 Task: View snippets extensions.
Action: Mouse moved to (13, 491)
Screenshot: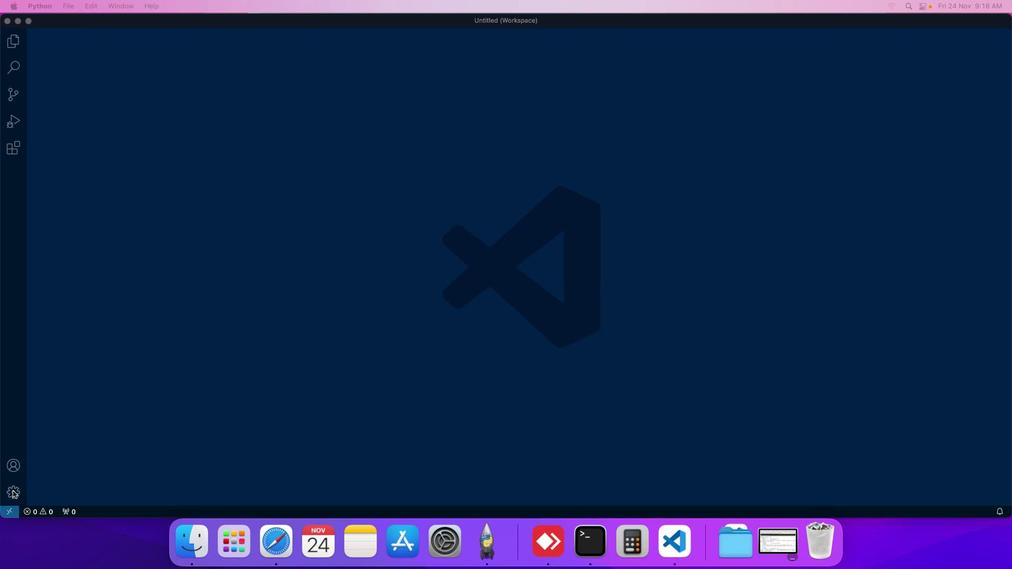 
Action: Mouse pressed left at (13, 491)
Screenshot: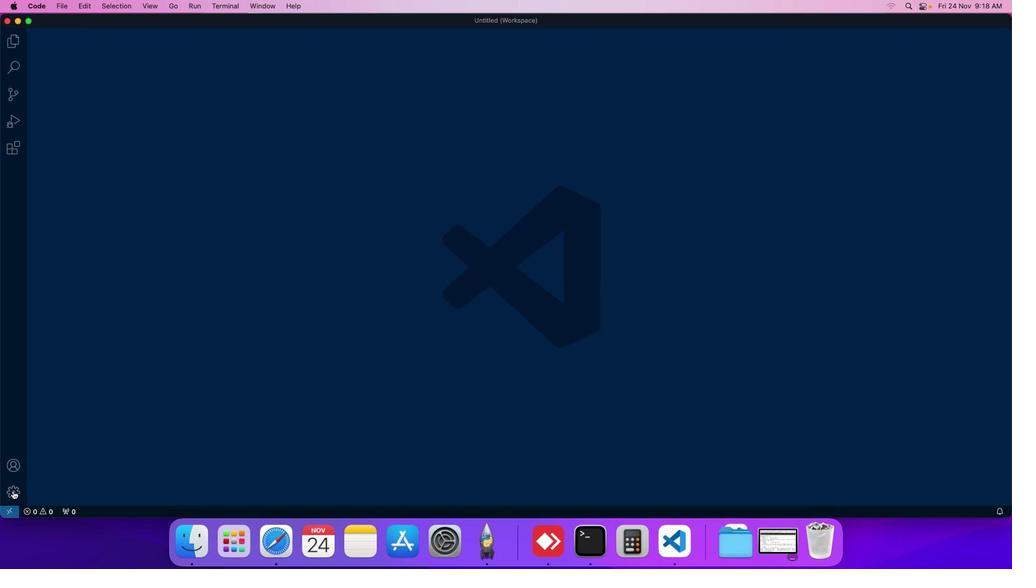 
Action: Mouse moved to (49, 421)
Screenshot: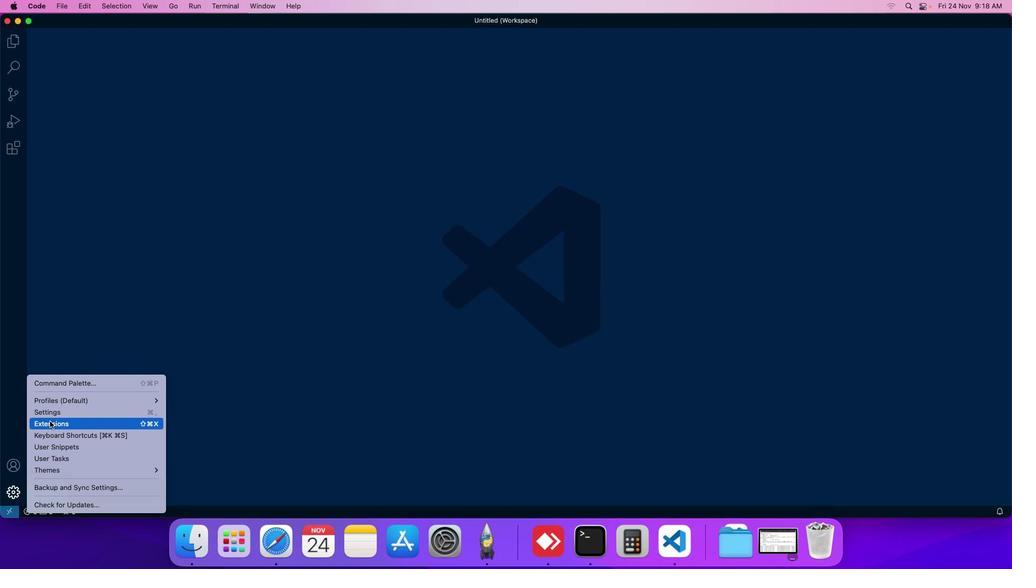
Action: Mouse pressed left at (49, 421)
Screenshot: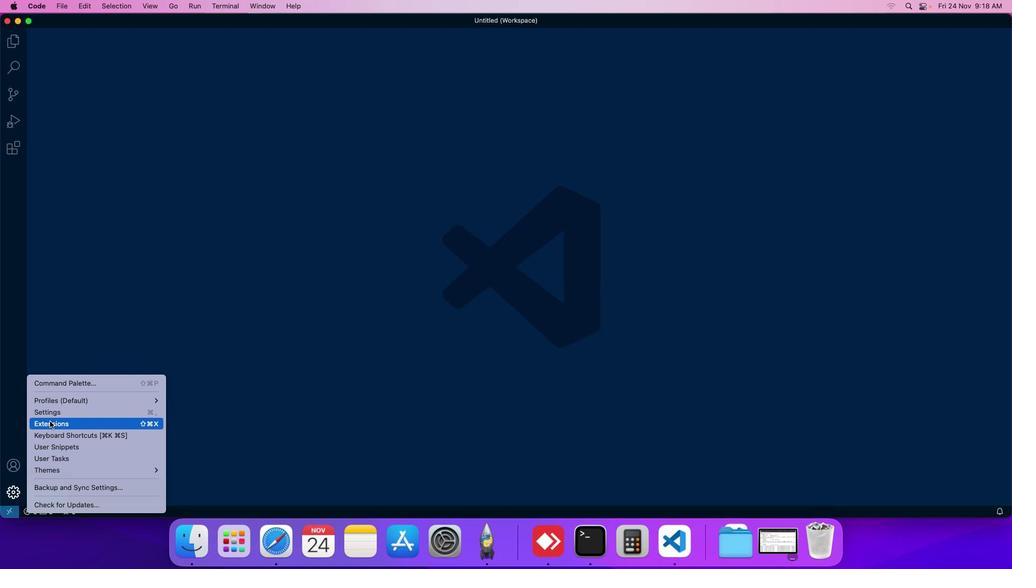 
Action: Mouse moved to (113, 33)
Screenshot: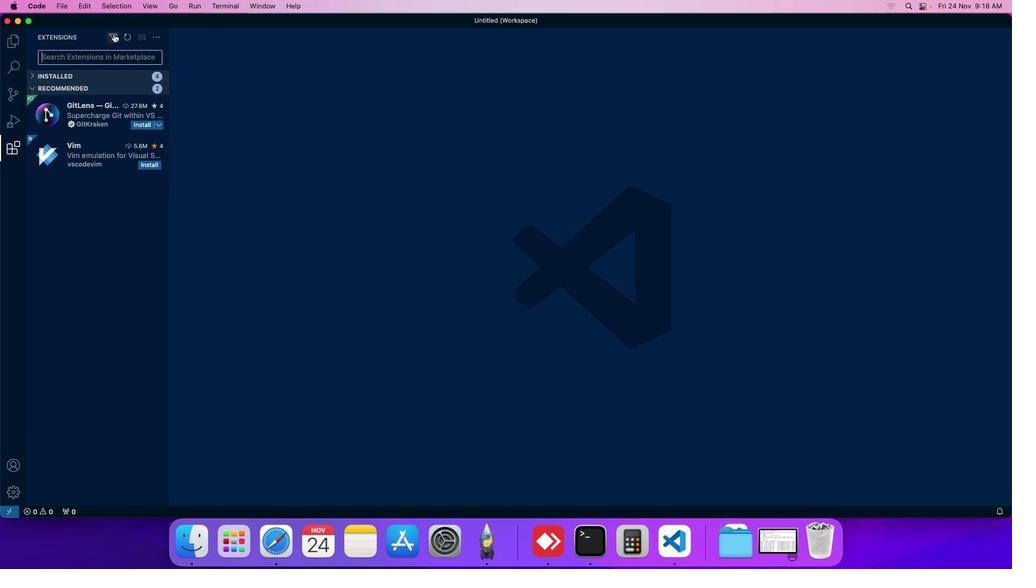 
Action: Mouse pressed left at (113, 33)
Screenshot: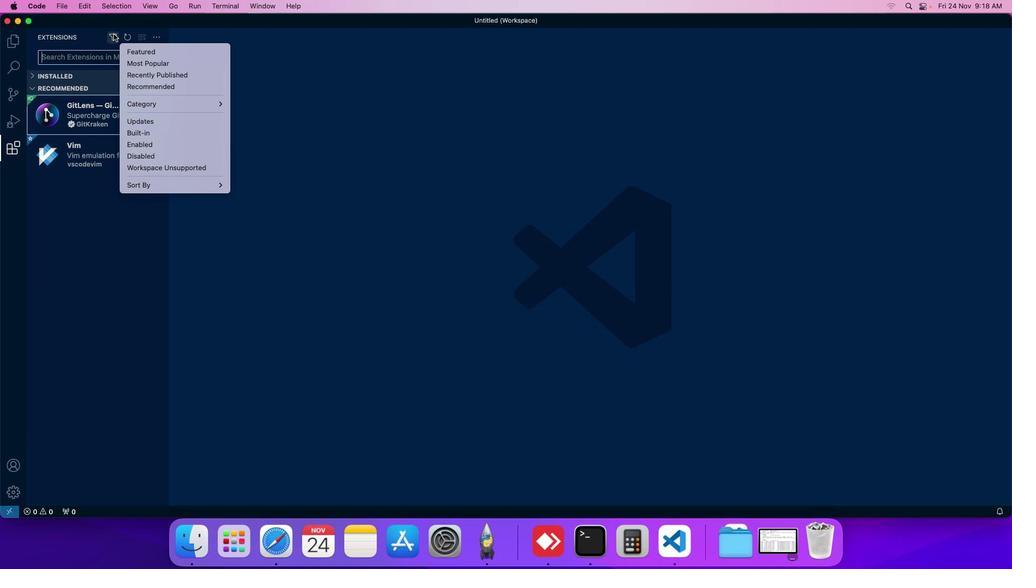 
Action: Mouse moved to (223, 103)
Screenshot: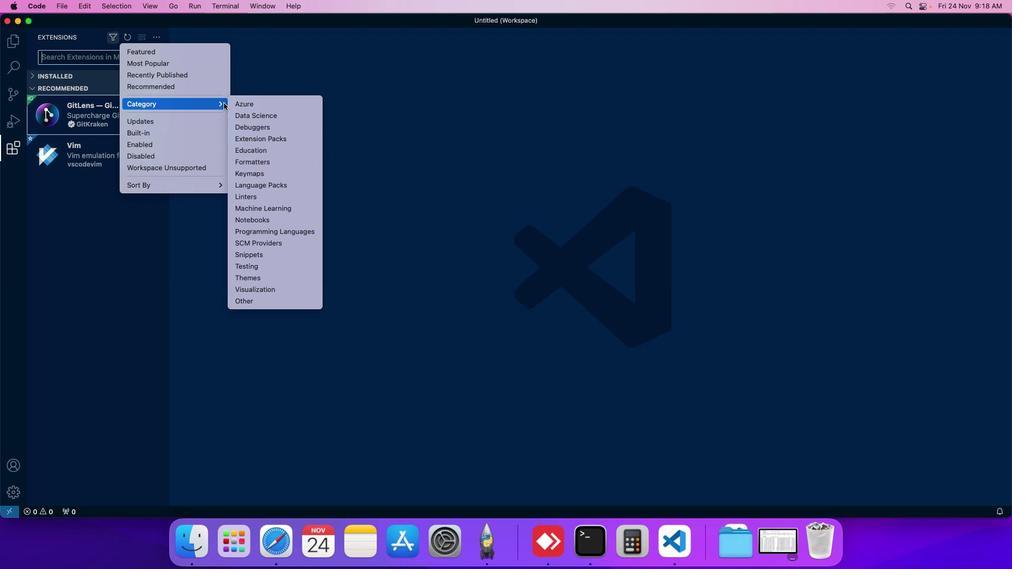 
Action: Mouse pressed left at (223, 103)
Screenshot: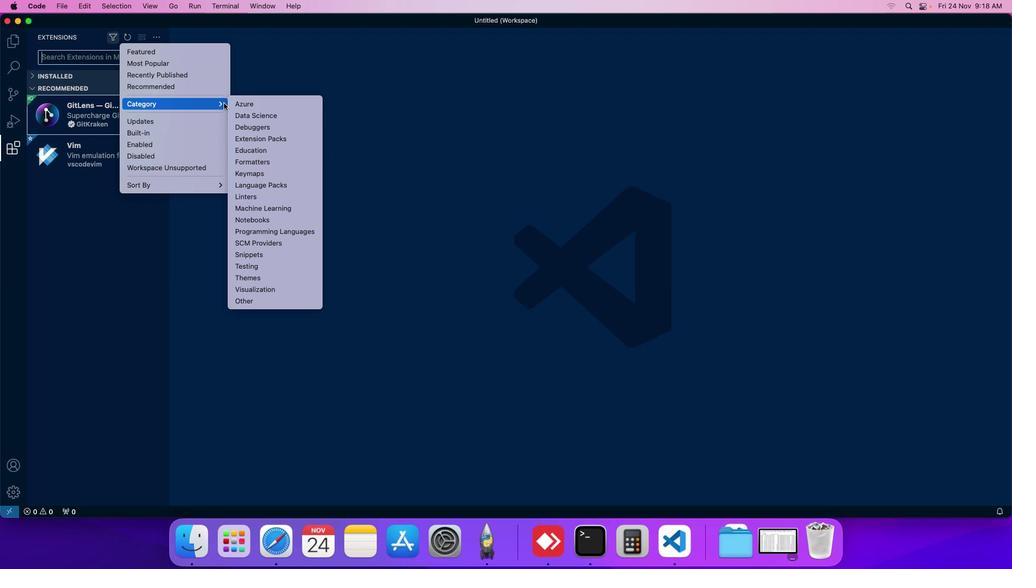 
Action: Mouse moved to (243, 255)
Screenshot: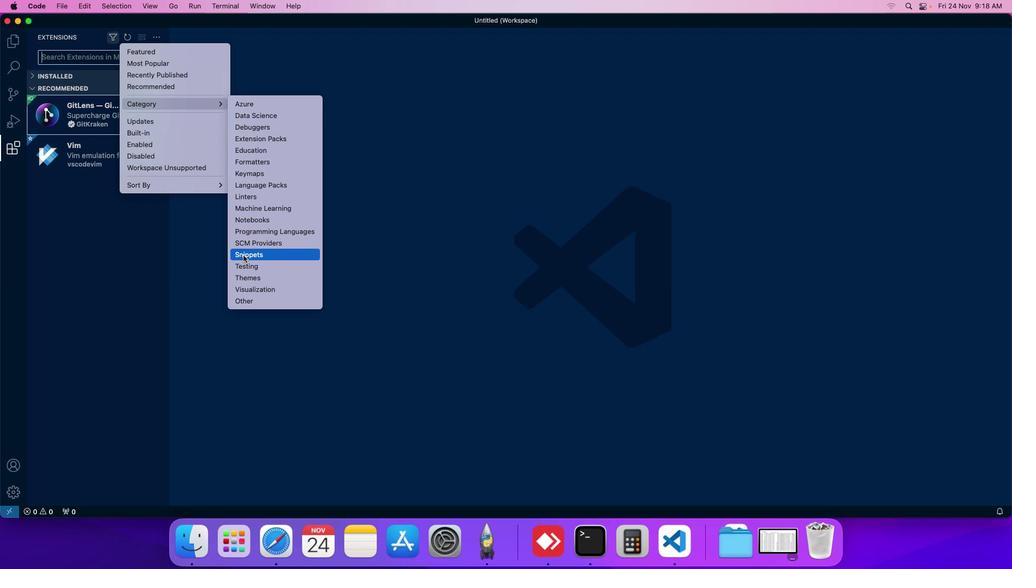 
Action: Mouse pressed left at (243, 255)
Screenshot: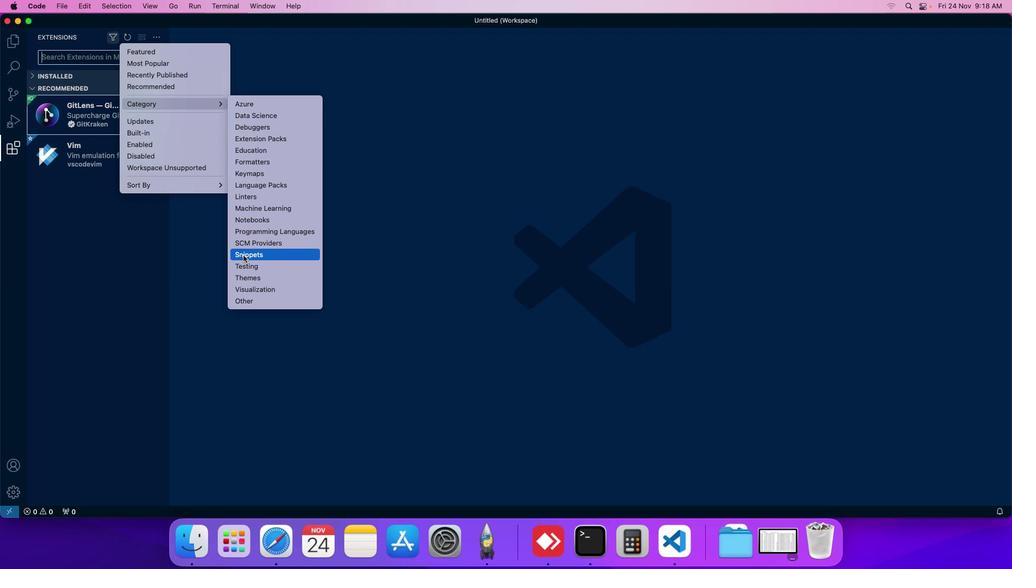 
Action: Mouse moved to (93, 248)
Screenshot: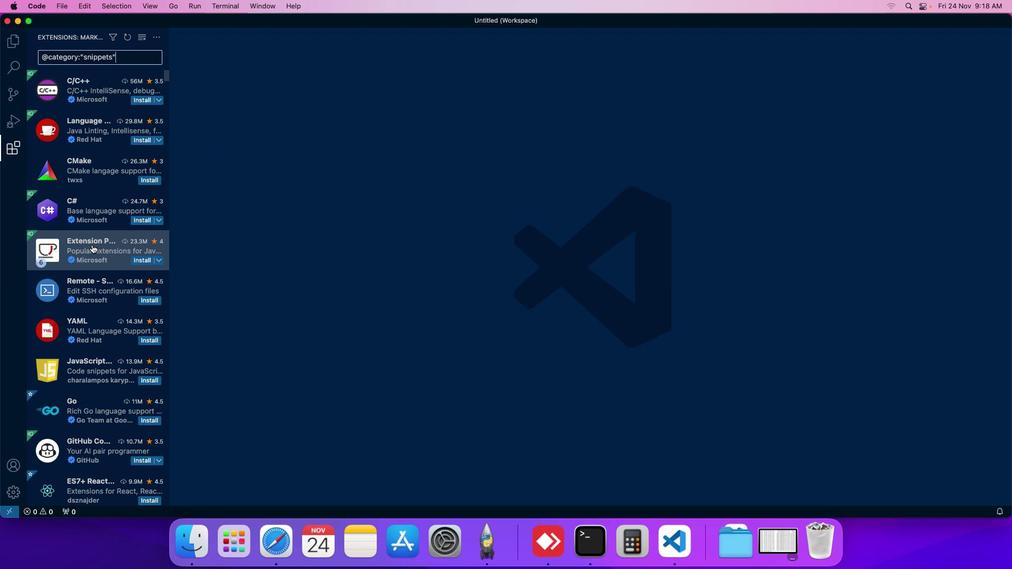
